 Task: Check the safety & property of Treehouse in Port Angeles, Washington, United States.
Action: Mouse moved to (231, 118)
Screenshot: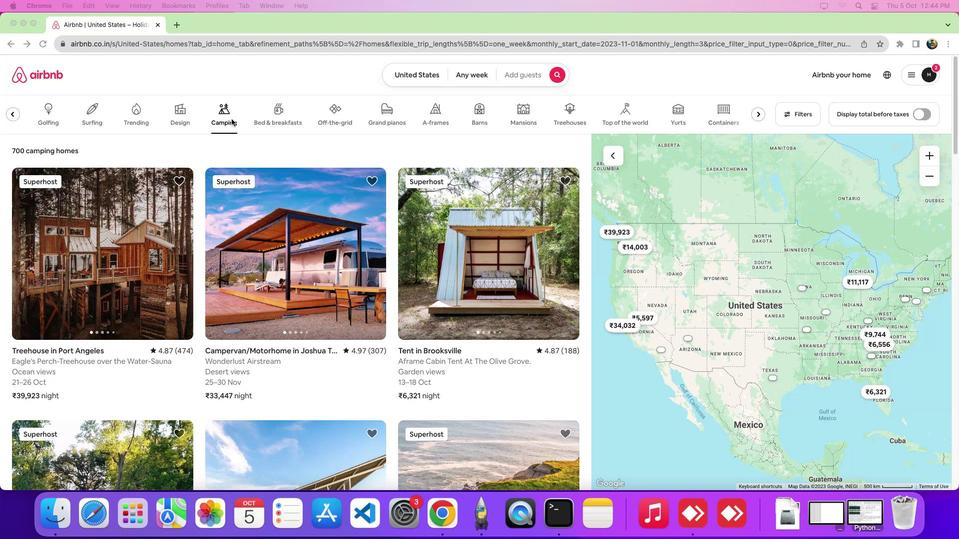
Action: Mouse pressed left at (231, 118)
Screenshot: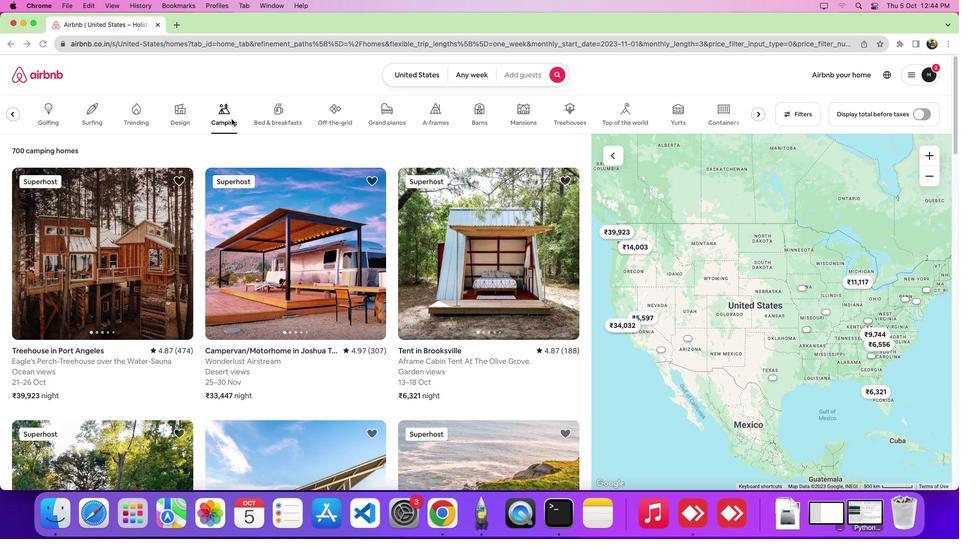 
Action: Mouse moved to (107, 254)
Screenshot: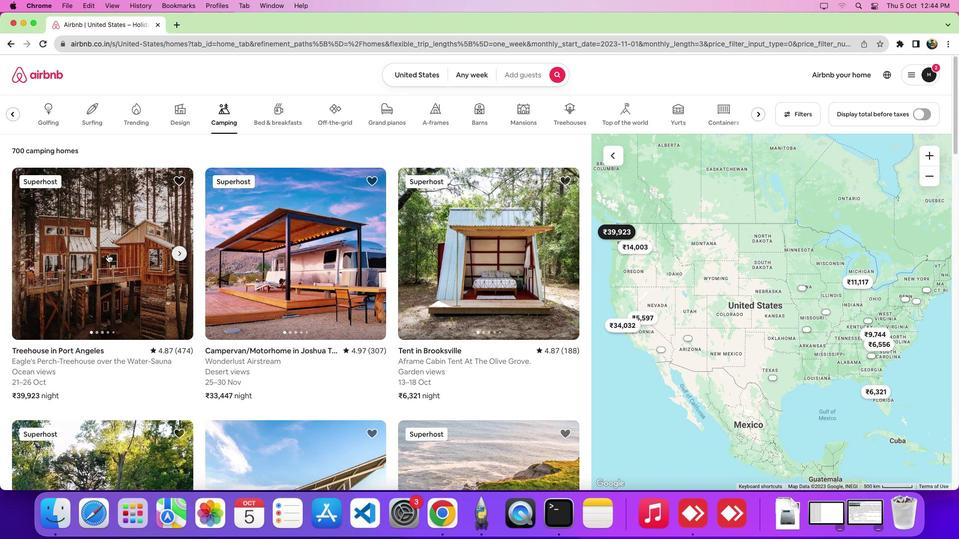 
Action: Mouse pressed left at (107, 254)
Screenshot: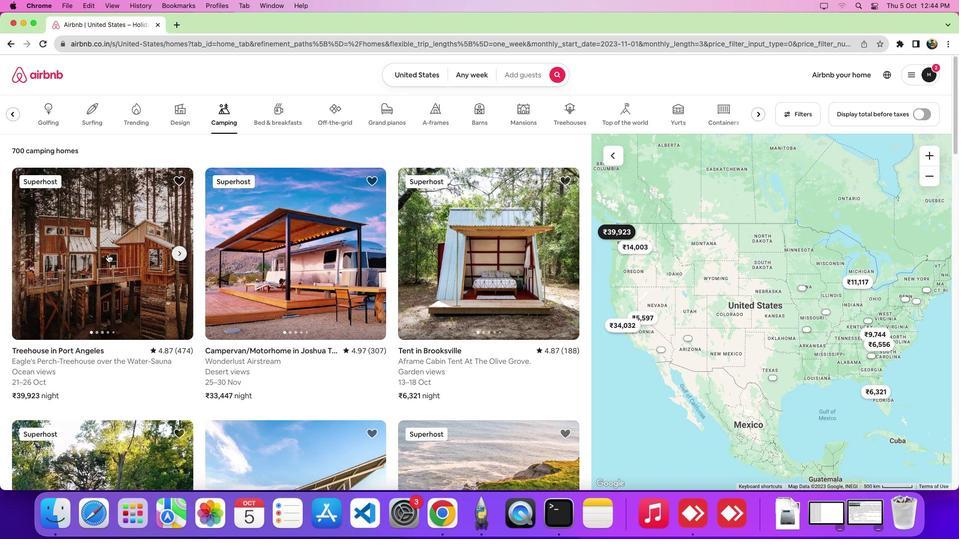 
Action: Mouse moved to (482, 392)
Screenshot: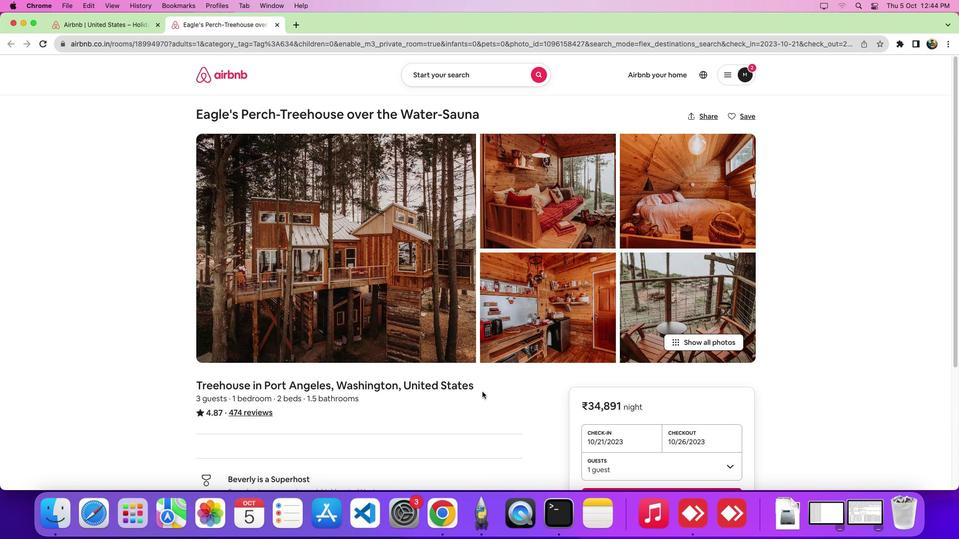 
Action: Mouse scrolled (482, 392) with delta (0, 0)
Screenshot: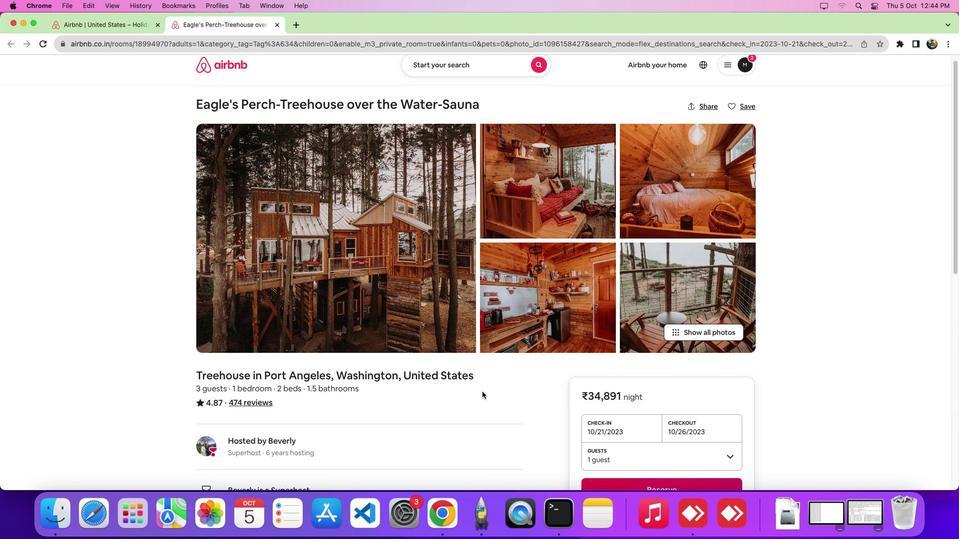 
Action: Mouse scrolled (482, 392) with delta (0, 0)
Screenshot: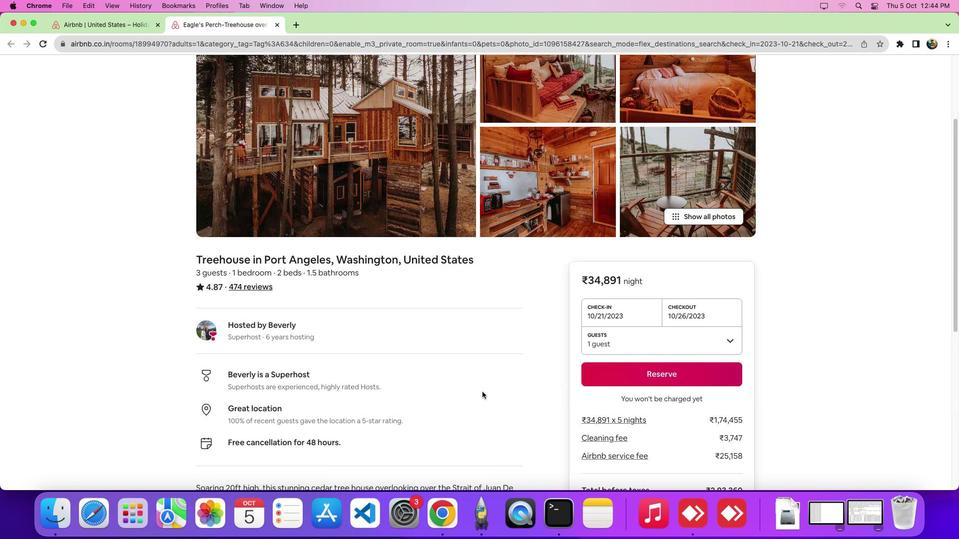 
Action: Mouse scrolled (482, 392) with delta (0, -4)
Screenshot: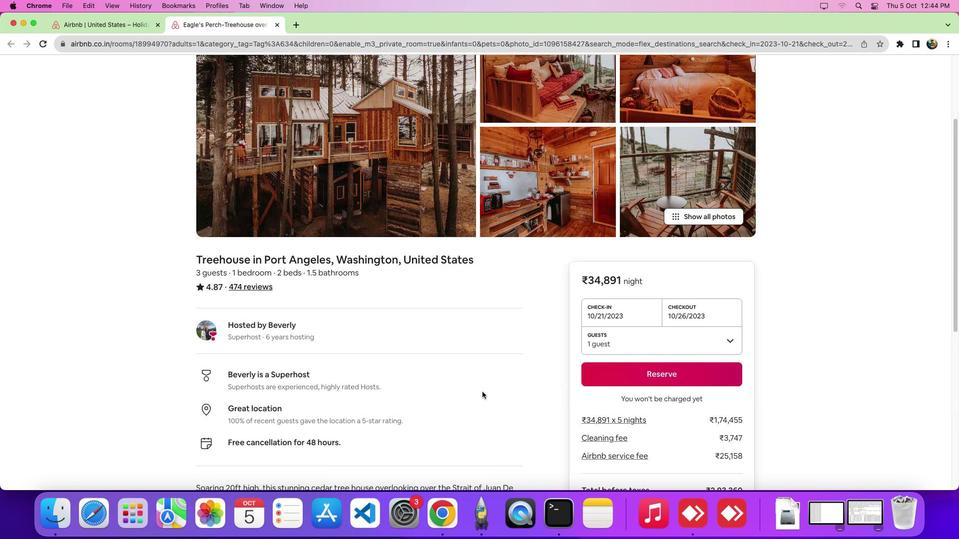 
Action: Mouse scrolled (482, 392) with delta (0, -6)
Screenshot: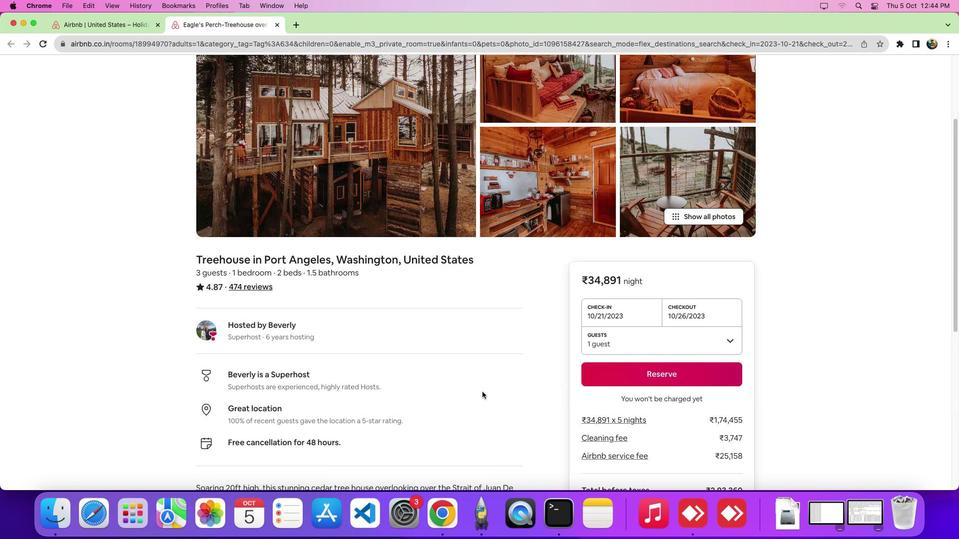 
Action: Mouse moved to (482, 392)
Screenshot: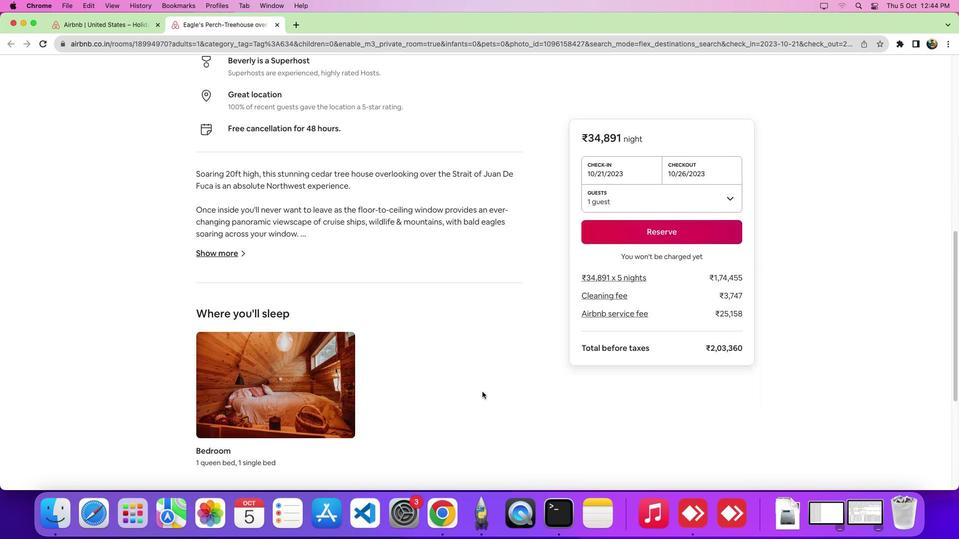 
Action: Mouse scrolled (482, 392) with delta (0, 0)
Screenshot: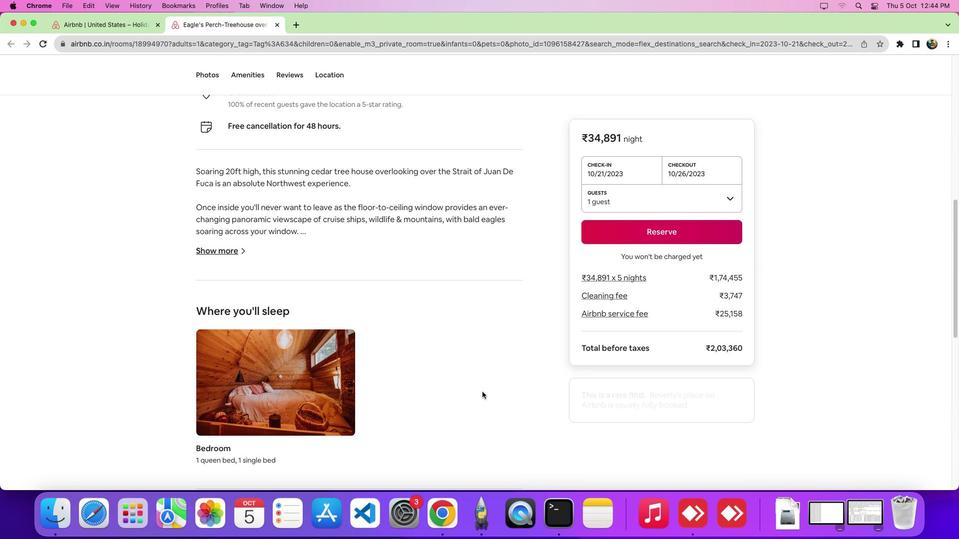 
Action: Mouse scrolled (482, 392) with delta (0, 0)
Screenshot: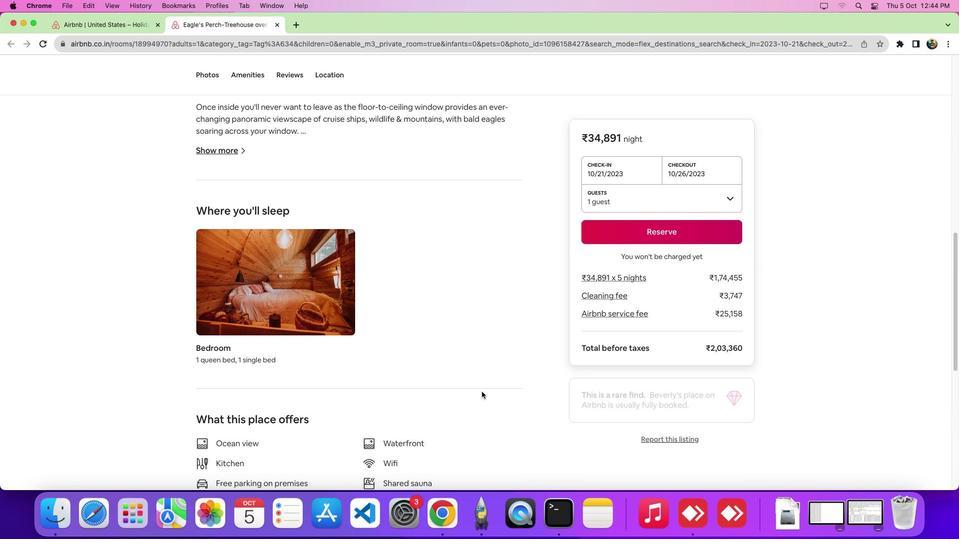 
Action: Mouse scrolled (482, 392) with delta (0, -4)
Screenshot: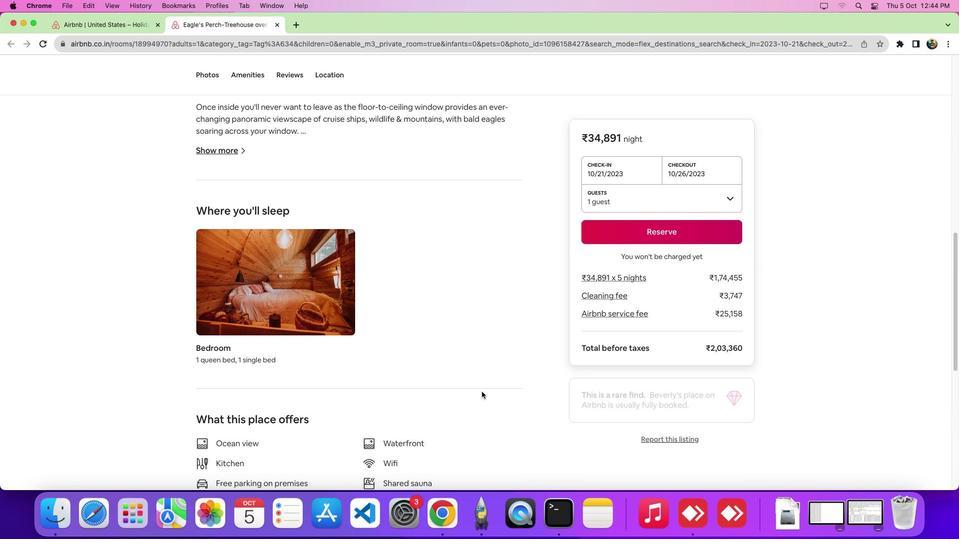 
Action: Mouse scrolled (482, 392) with delta (0, -6)
Screenshot: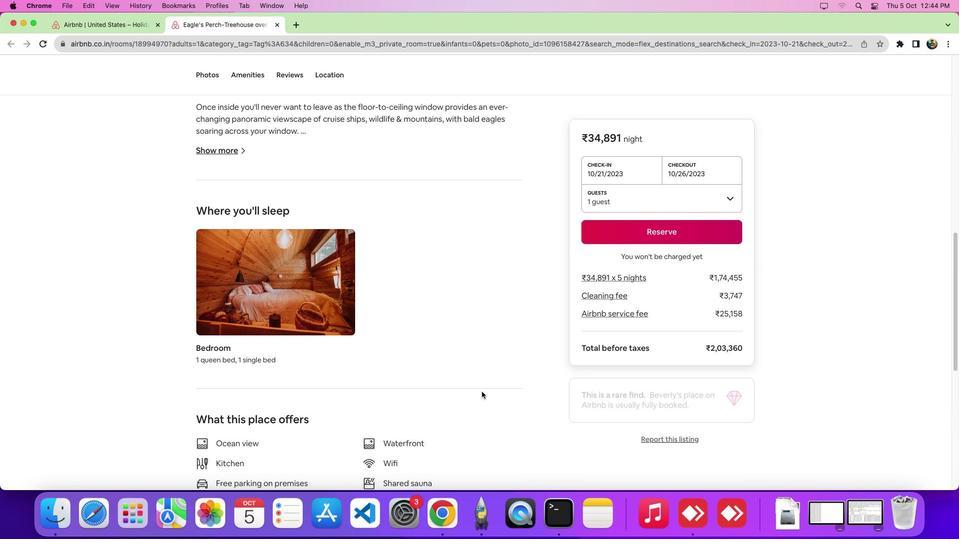 
Action: Mouse scrolled (482, 392) with delta (0, -7)
Screenshot: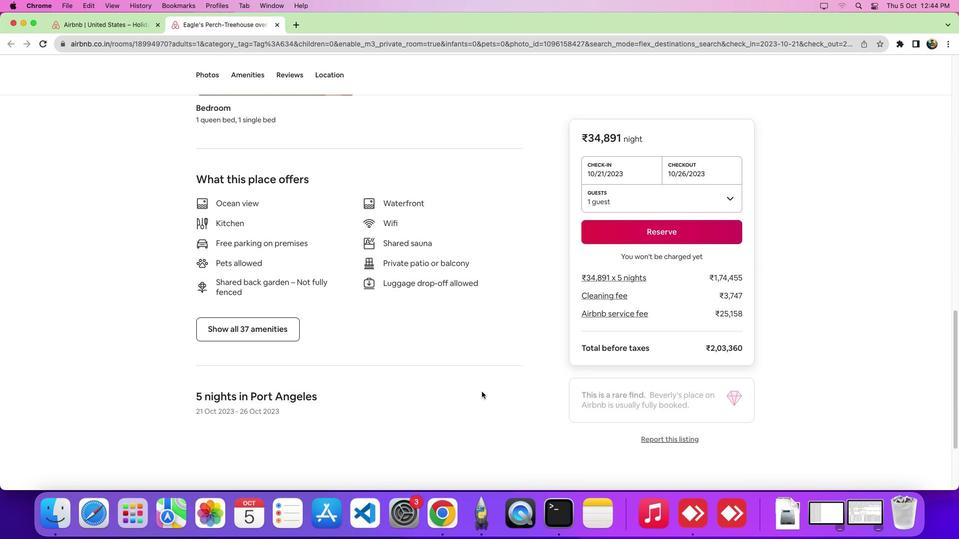 
Action: Mouse moved to (482, 392)
Screenshot: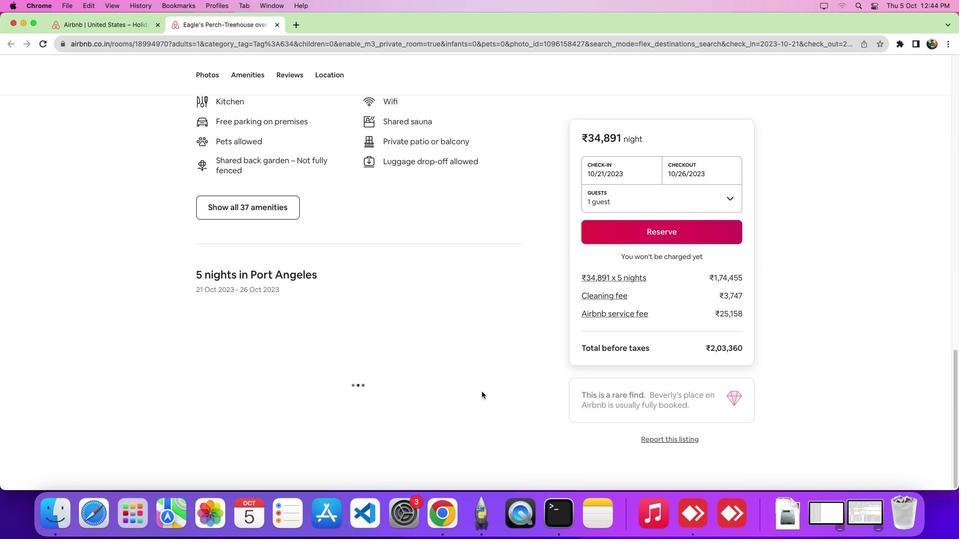 
Action: Mouse scrolled (482, 392) with delta (0, 0)
Screenshot: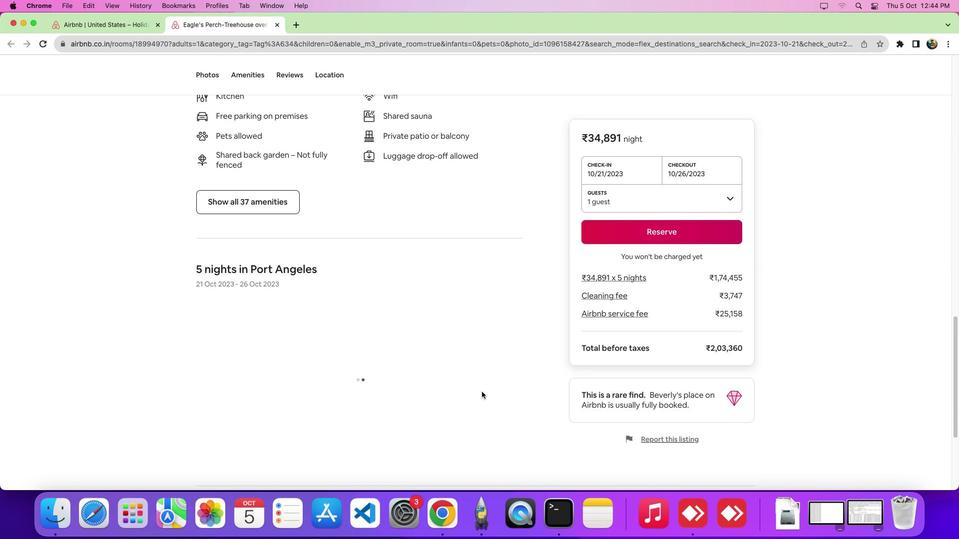 
Action: Mouse scrolled (482, 392) with delta (0, 0)
Screenshot: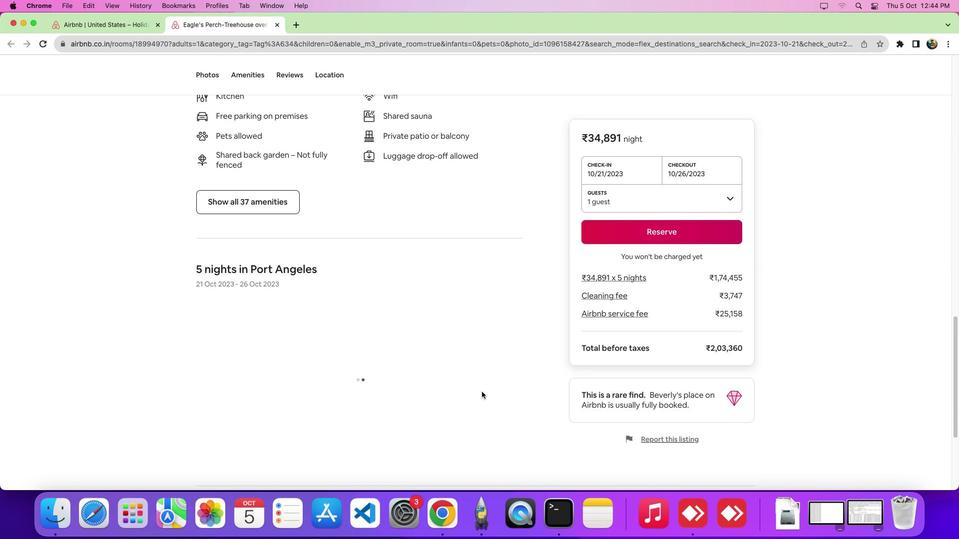 
Action: Mouse scrolled (482, 392) with delta (0, -4)
Screenshot: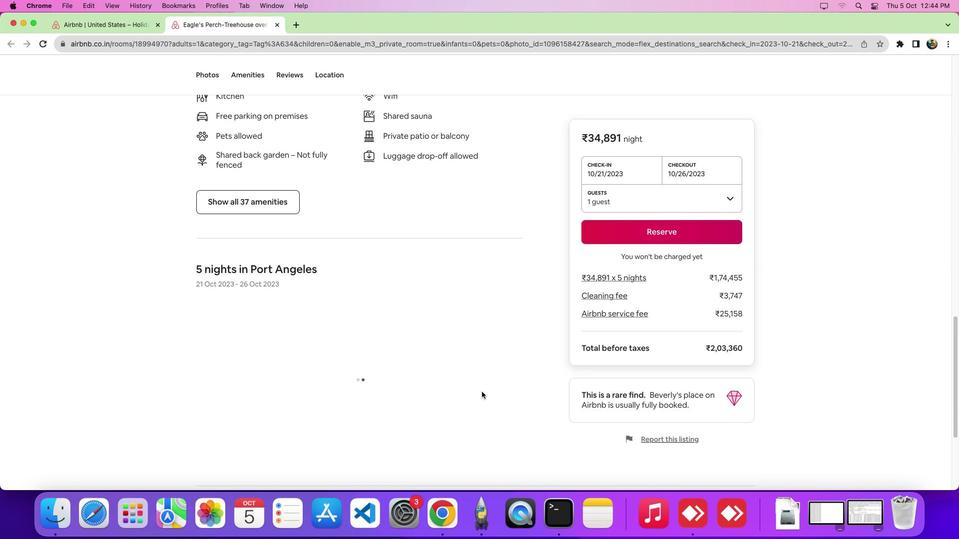 
Action: Mouse scrolled (482, 392) with delta (0, -6)
Screenshot: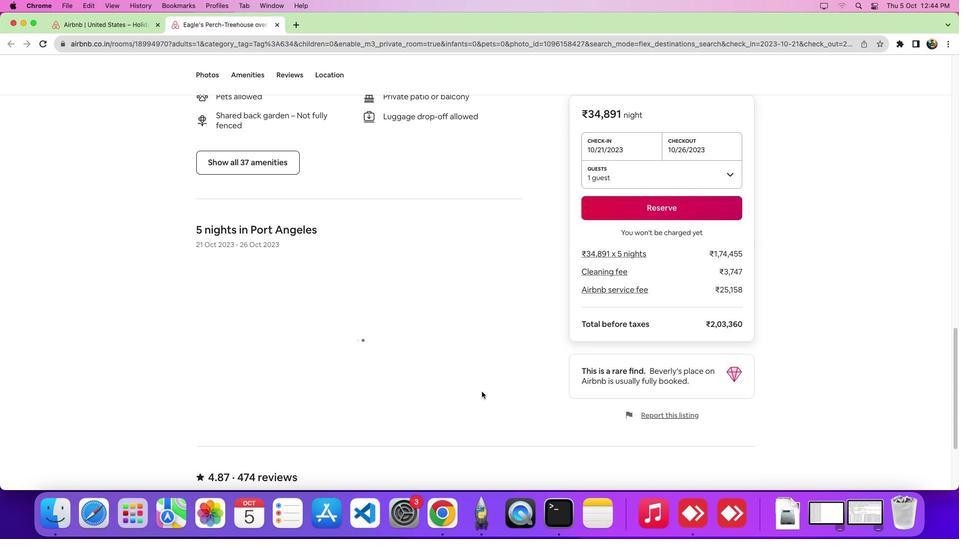 
Action: Mouse scrolled (482, 392) with delta (0, 0)
Screenshot: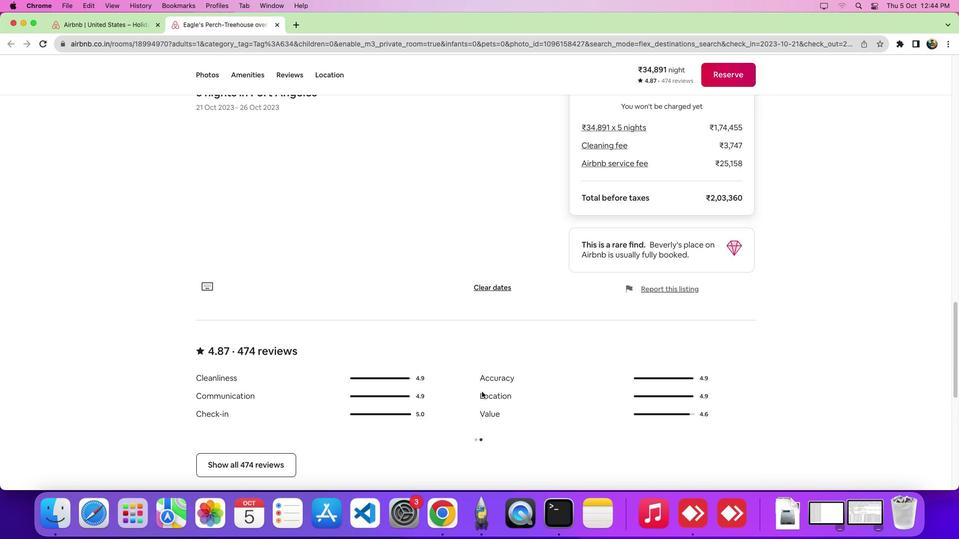 
Action: Mouse scrolled (482, 392) with delta (0, 0)
Screenshot: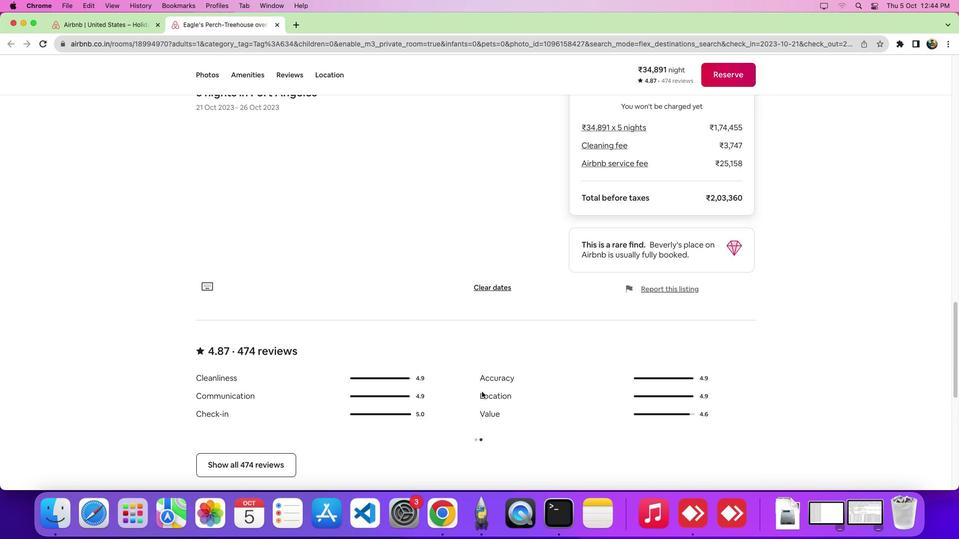 
Action: Mouse scrolled (482, 392) with delta (0, -4)
Screenshot: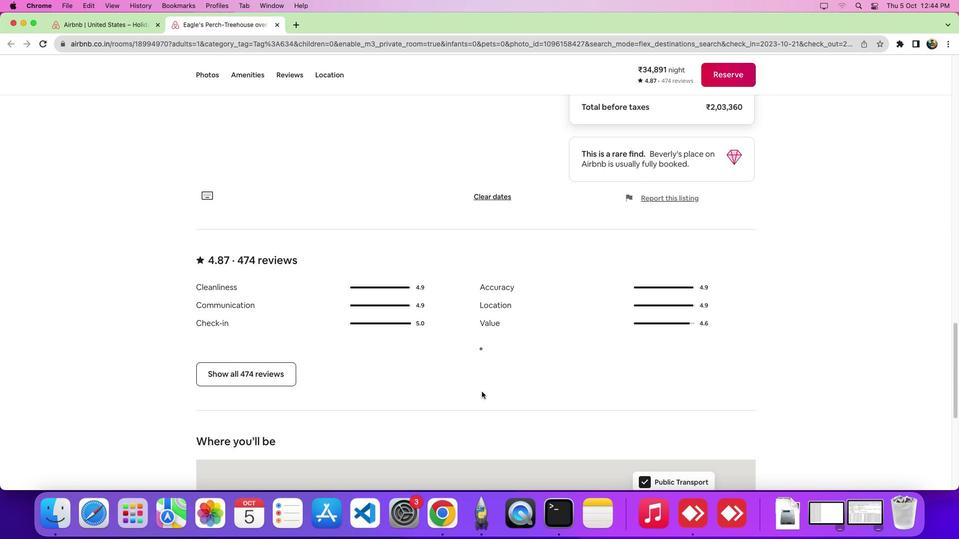 
Action: Mouse scrolled (482, 392) with delta (0, -6)
Screenshot: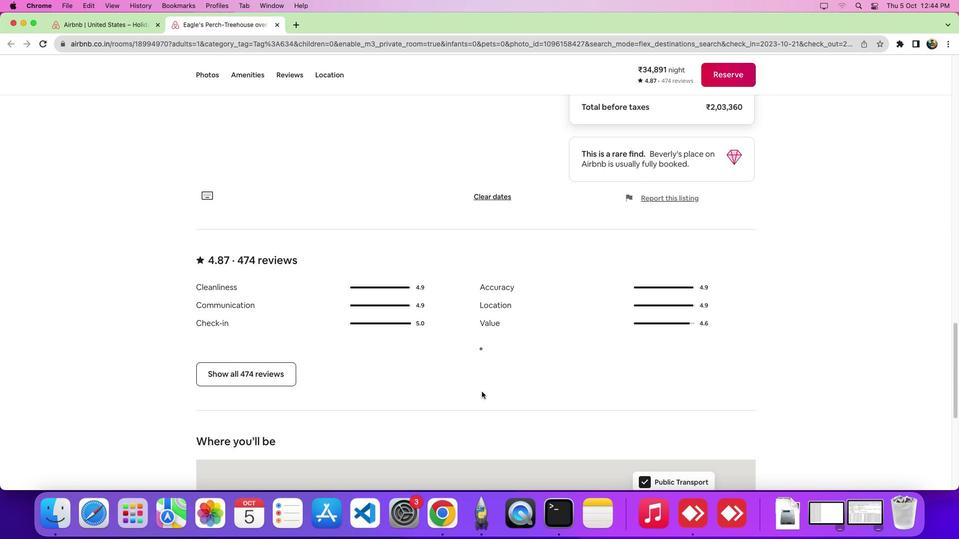 
Action: Mouse scrolled (482, 392) with delta (0, -7)
Screenshot: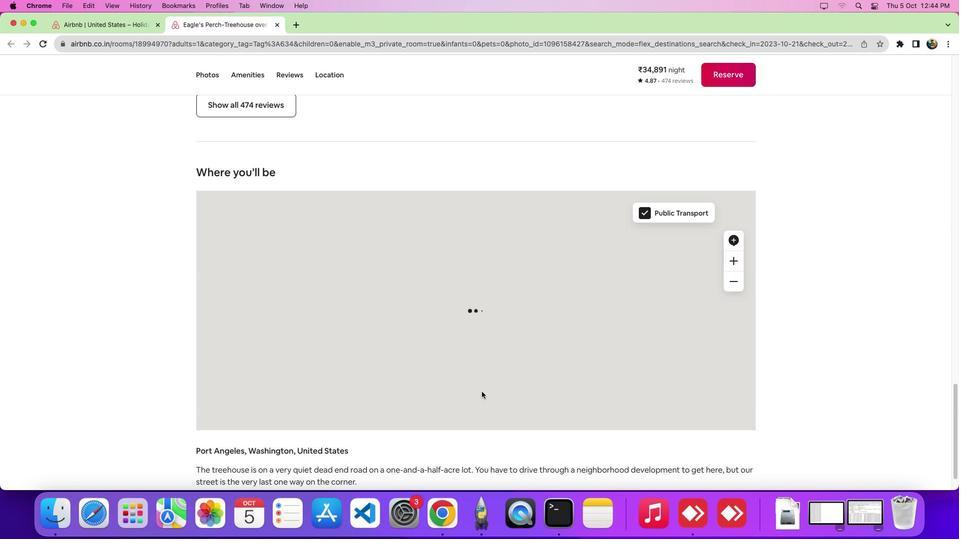 
Action: Mouse scrolled (482, 392) with delta (0, 0)
Screenshot: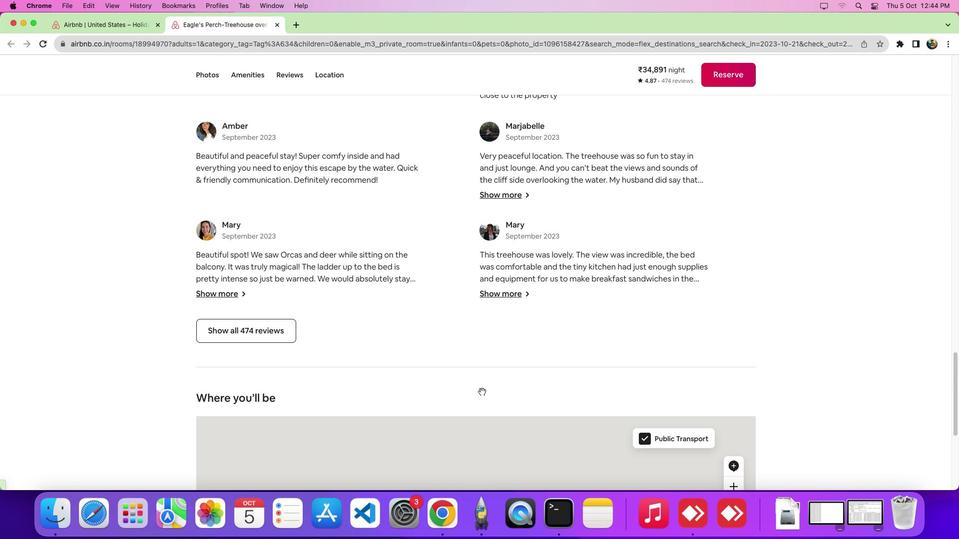 
Action: Mouse scrolled (482, 392) with delta (0, 0)
Screenshot: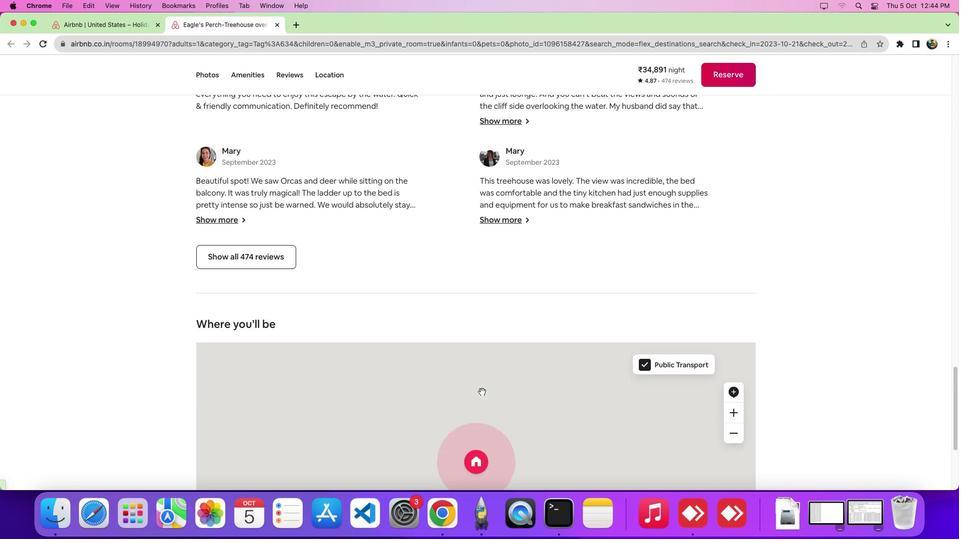 
Action: Mouse scrolled (482, 392) with delta (0, -4)
Screenshot: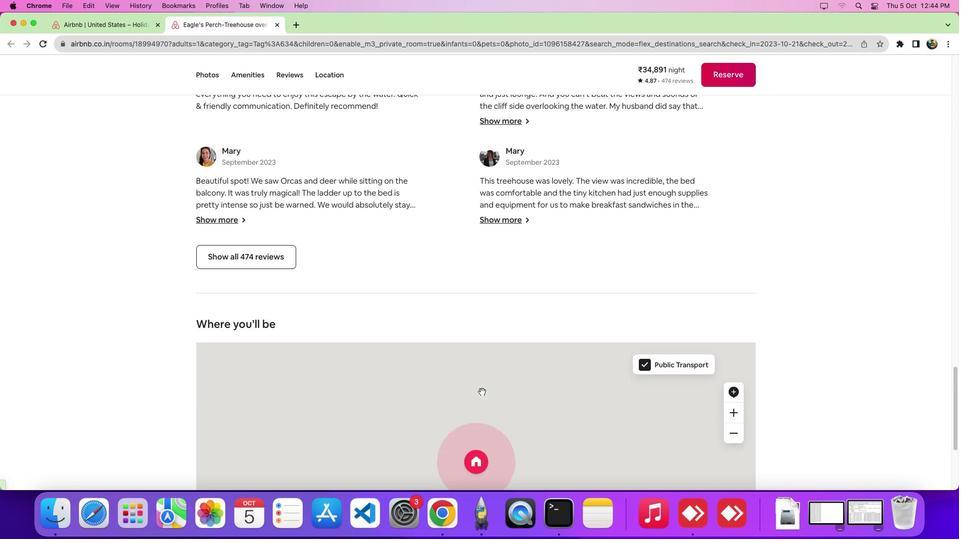 
Action: Mouse scrolled (482, 392) with delta (0, -6)
Screenshot: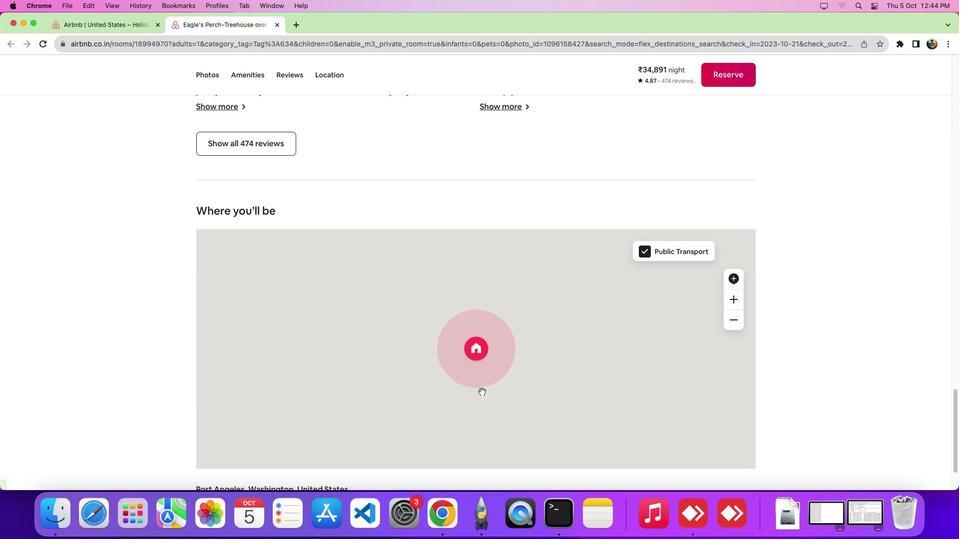 
Action: Mouse scrolled (482, 392) with delta (0, 0)
Screenshot: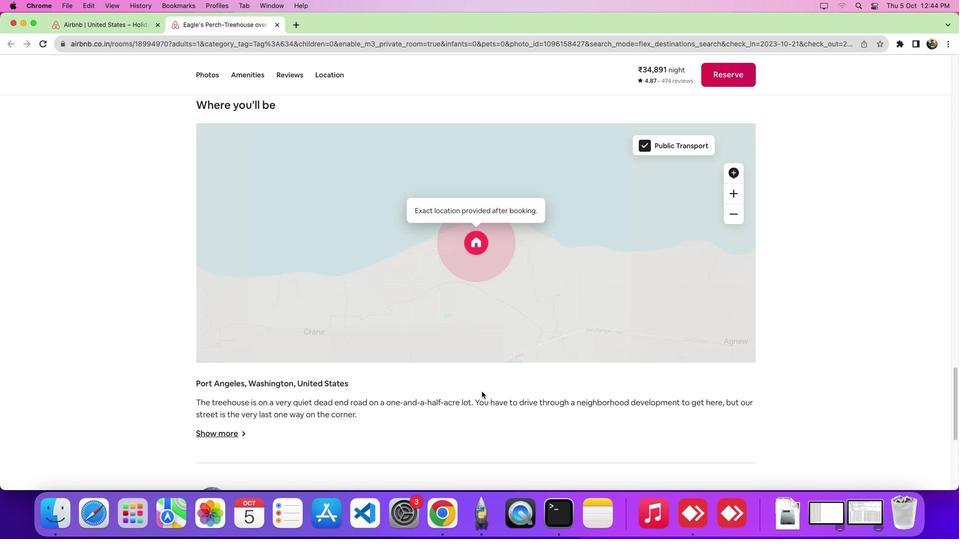 
Action: Mouse scrolled (482, 392) with delta (0, 0)
Screenshot: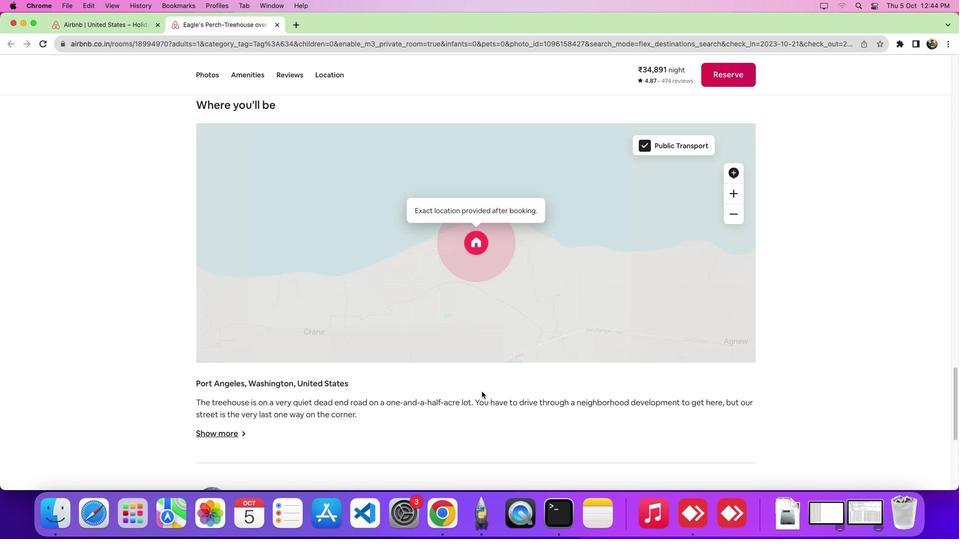 
Action: Mouse scrolled (482, 392) with delta (0, -4)
Screenshot: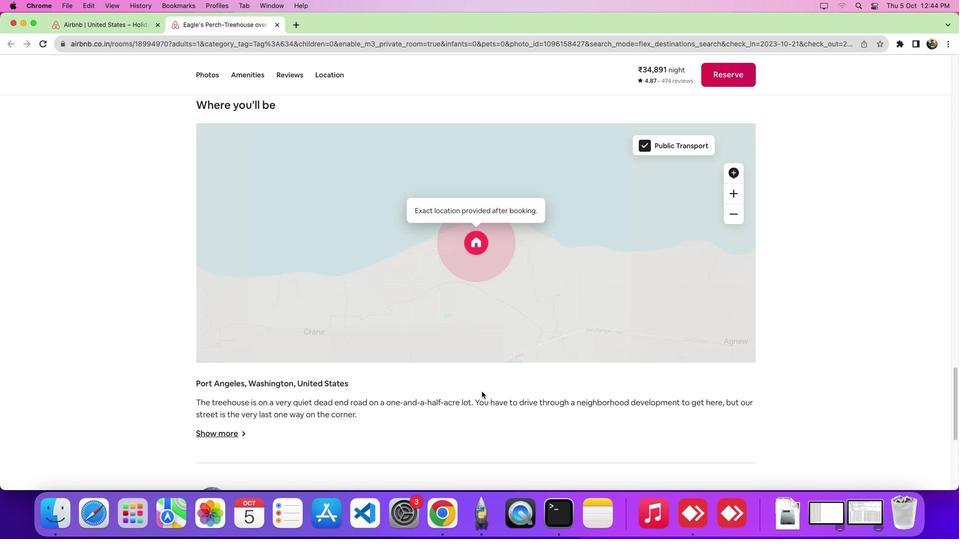 
Action: Mouse scrolled (482, 392) with delta (0, -6)
Screenshot: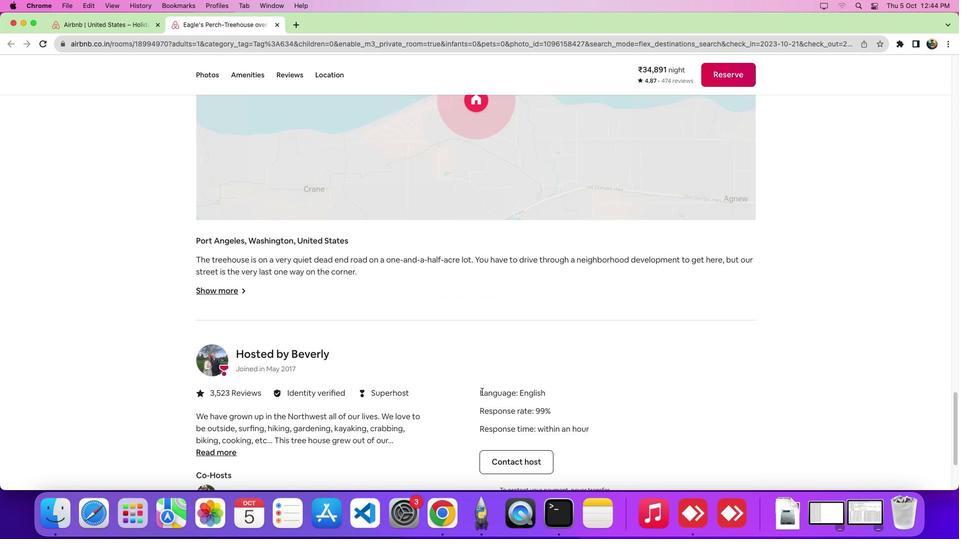 
Action: Mouse scrolled (482, 392) with delta (0, -7)
Screenshot: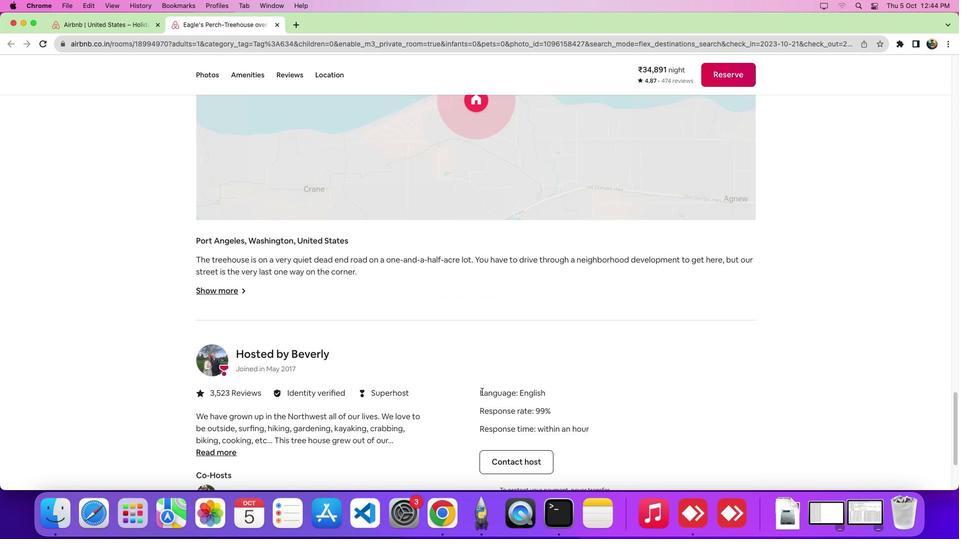 
Action: Mouse scrolled (482, 392) with delta (0, 0)
Screenshot: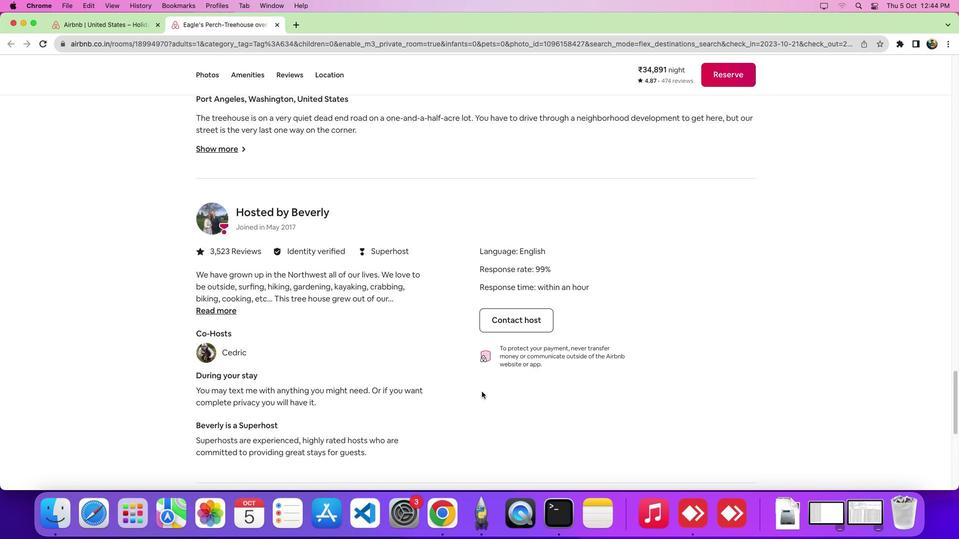 
Action: Mouse scrolled (482, 392) with delta (0, 0)
Screenshot: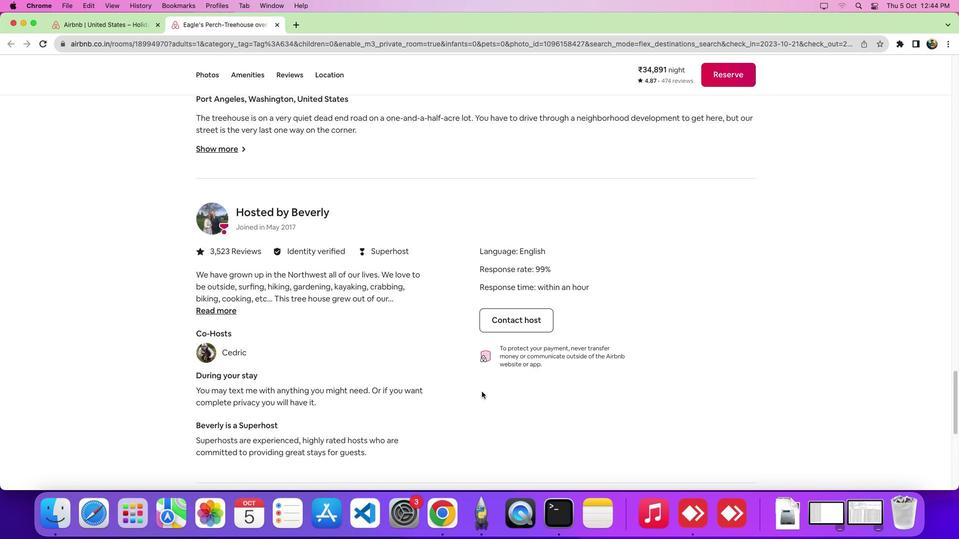 
Action: Mouse scrolled (482, 392) with delta (0, -4)
Screenshot: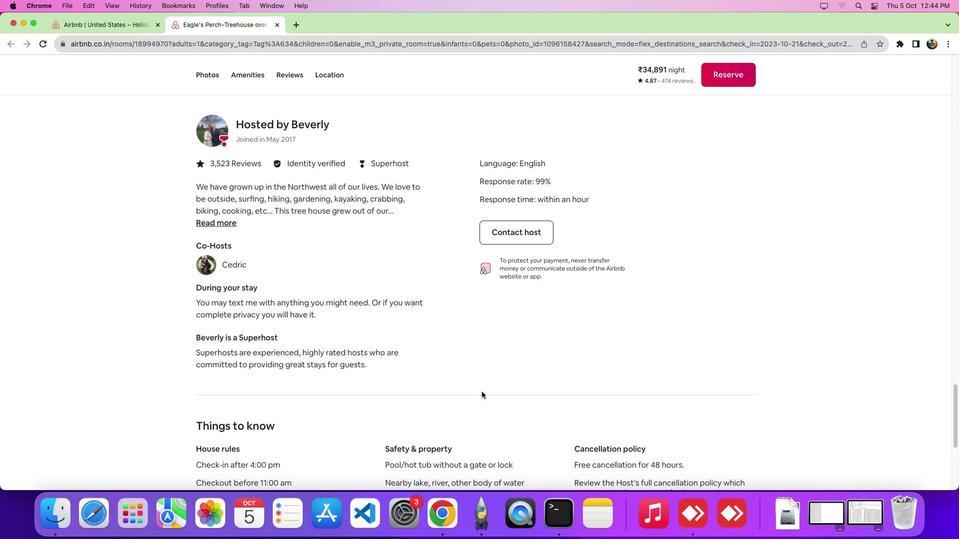 
Action: Mouse scrolled (482, 392) with delta (0, -6)
Screenshot: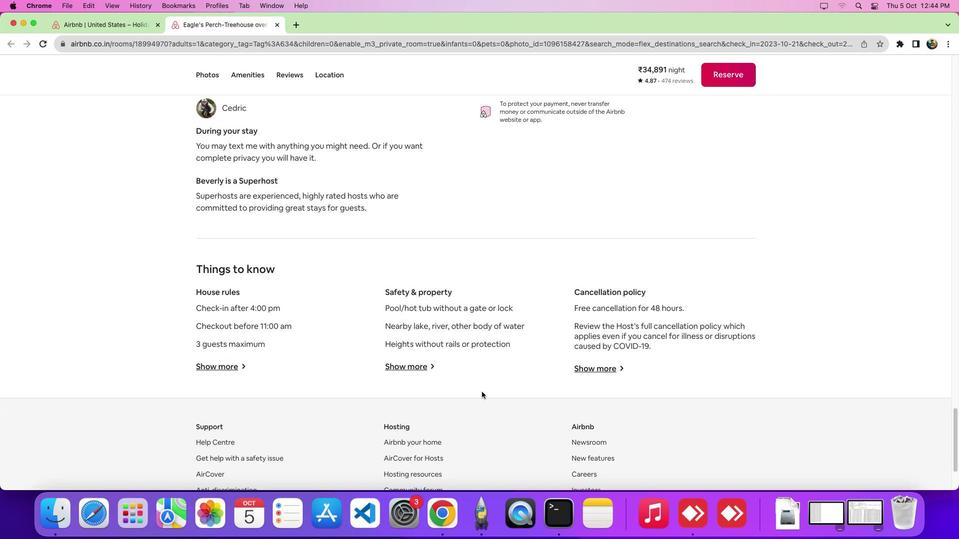 
Action: Mouse scrolled (482, 392) with delta (0, -7)
Screenshot: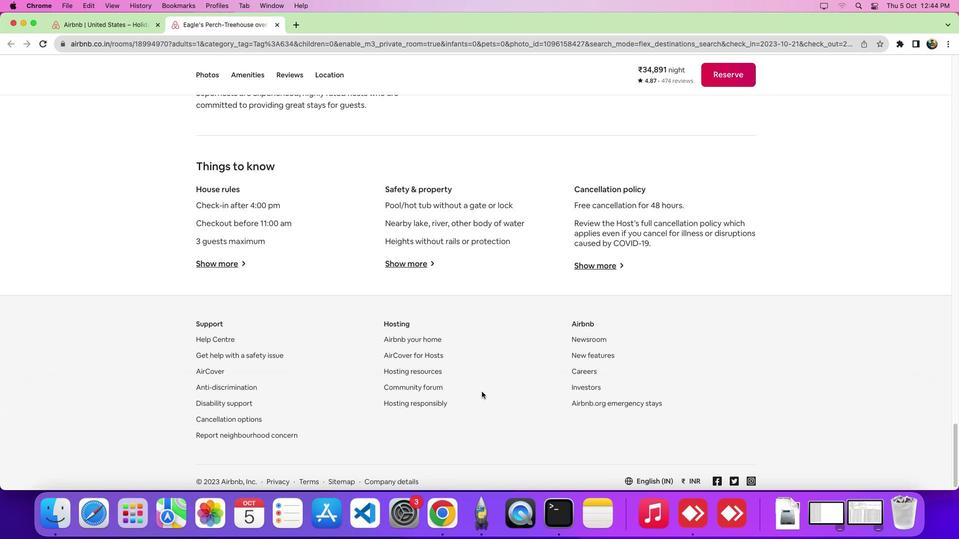 
Action: Mouse moved to (401, 255)
Screenshot: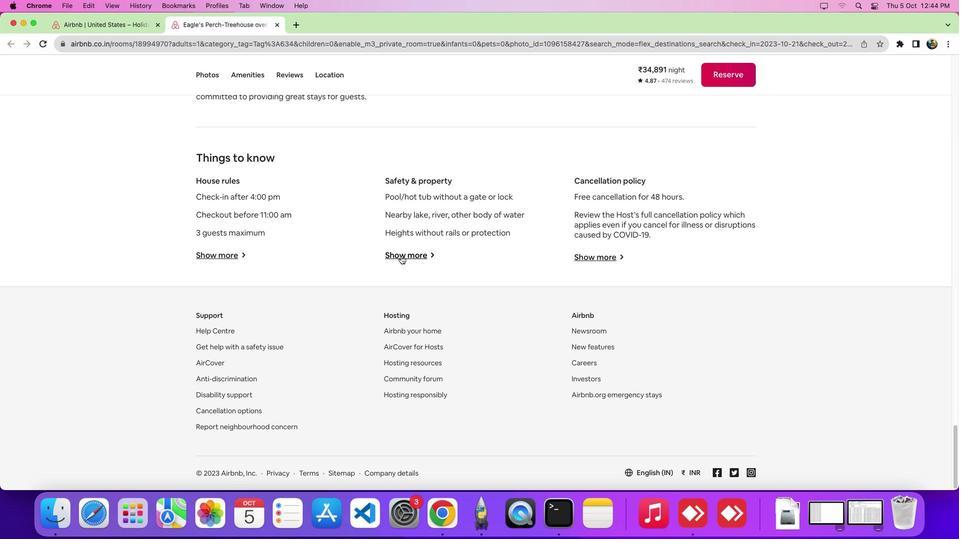 
Action: Mouse pressed left at (401, 255)
Screenshot: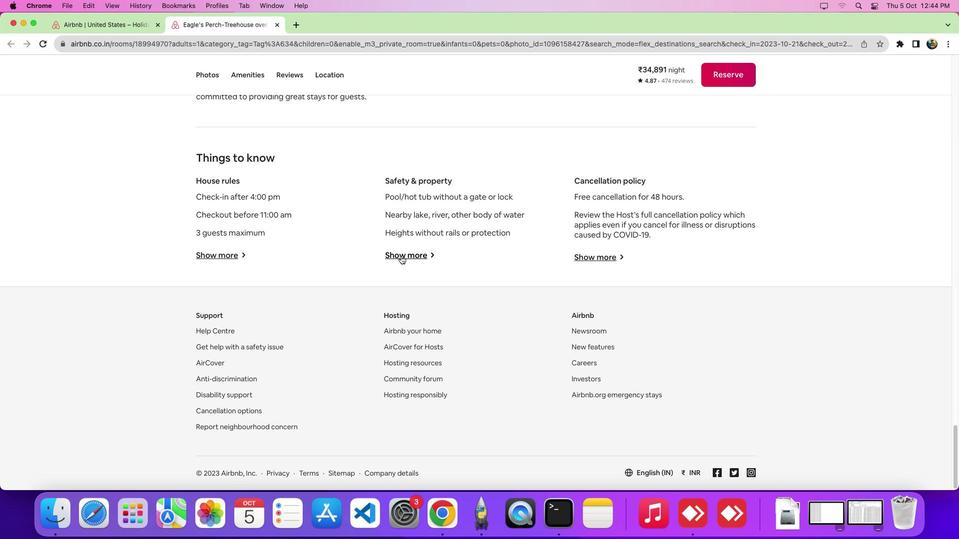 
Action: Mouse moved to (408, 264)
Screenshot: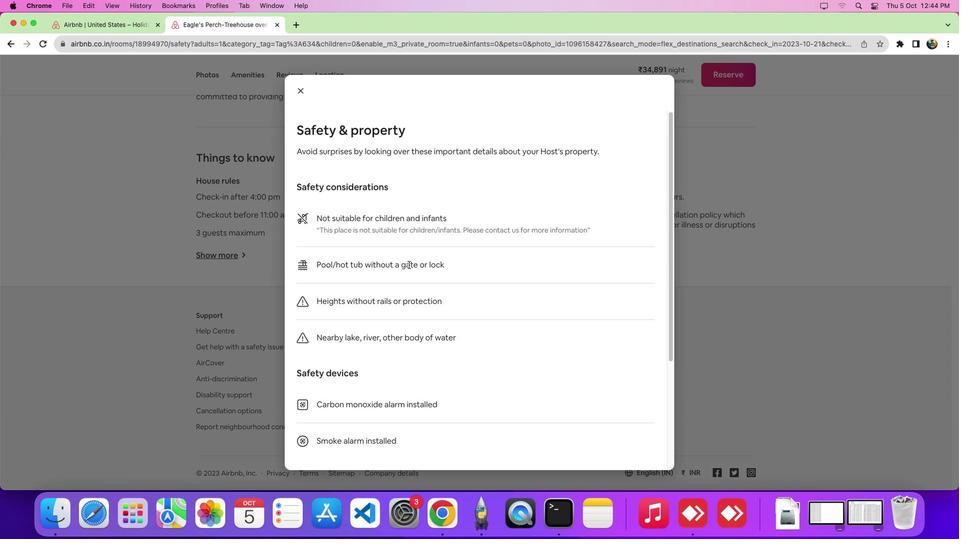 
Action: Mouse scrolled (408, 264) with delta (0, 0)
Screenshot: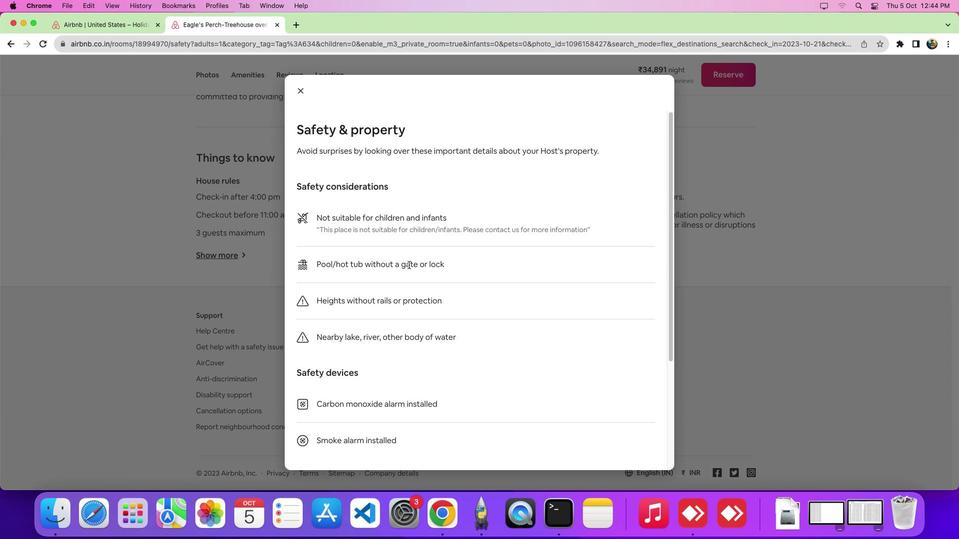 
Action: Mouse scrolled (408, 264) with delta (0, 0)
Screenshot: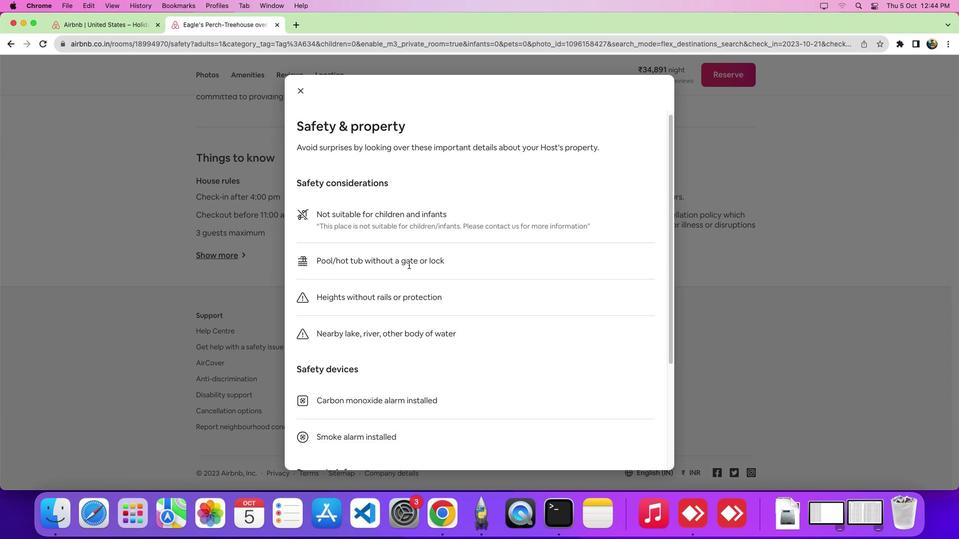 
Action: Mouse scrolled (408, 264) with delta (0, 0)
Screenshot: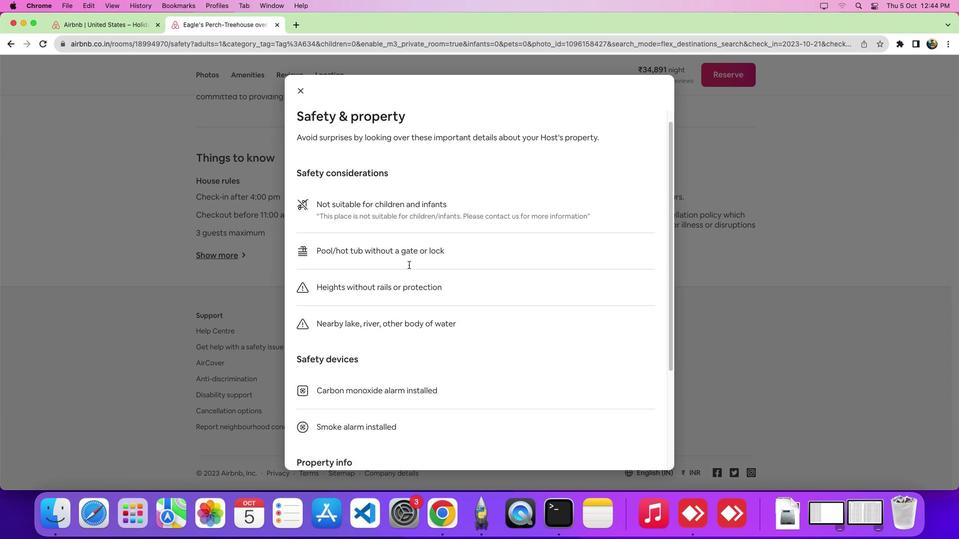 
Action: Mouse scrolled (408, 264) with delta (0, -3)
Screenshot: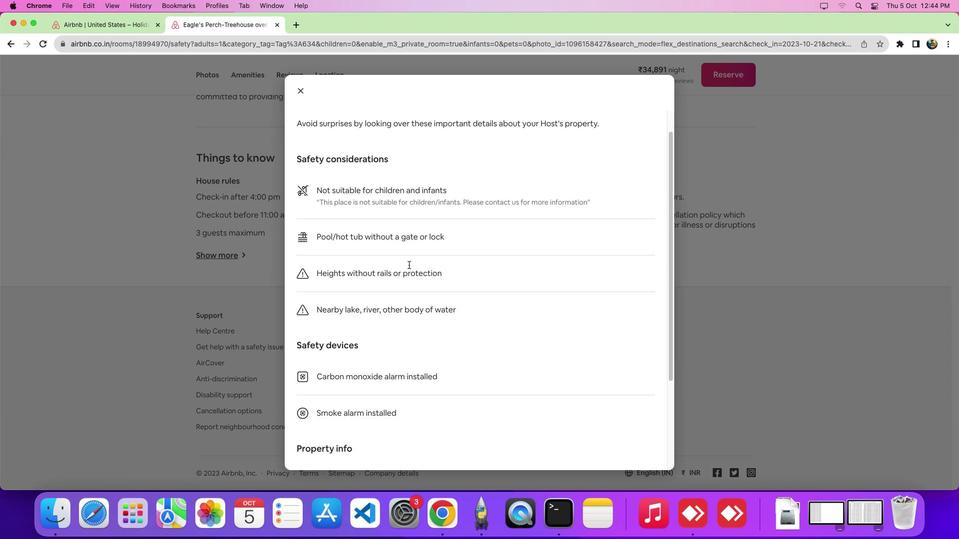 
